 Task: See all the articles on managing availability.
Action: Mouse moved to (693, 73)
Screenshot: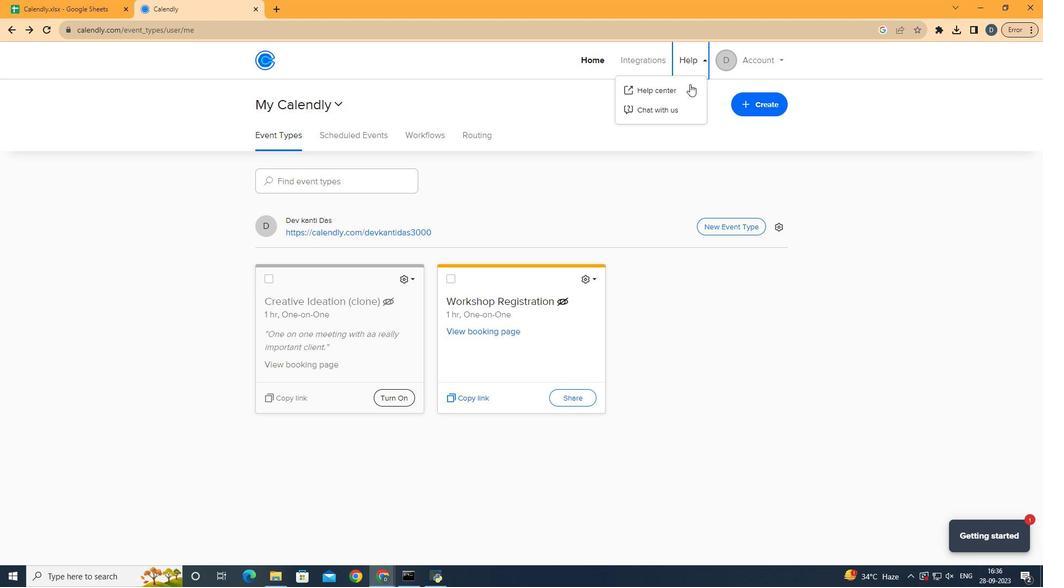
Action: Mouse pressed left at (693, 73)
Screenshot: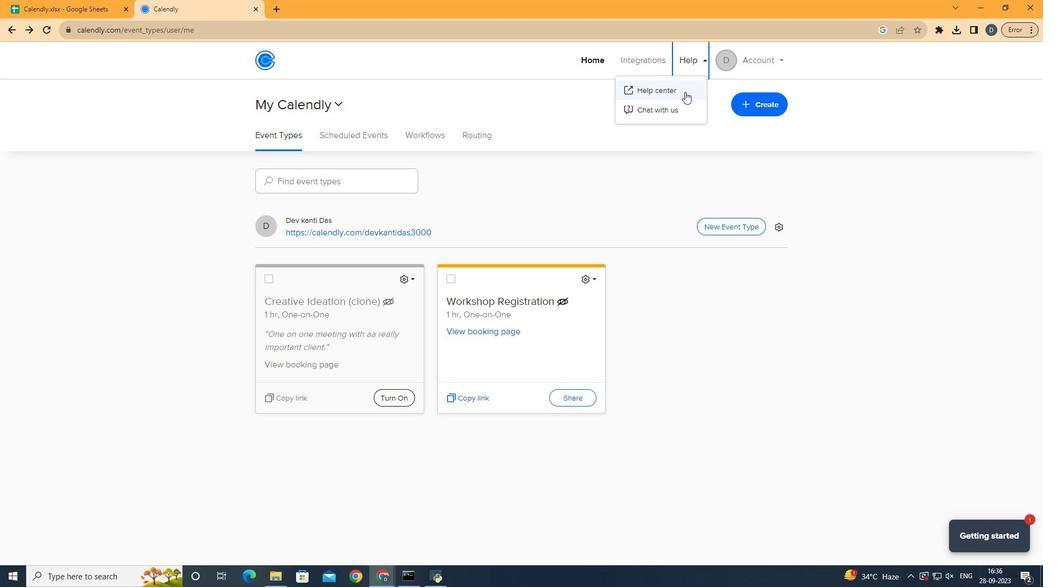 
Action: Mouse moved to (680, 96)
Screenshot: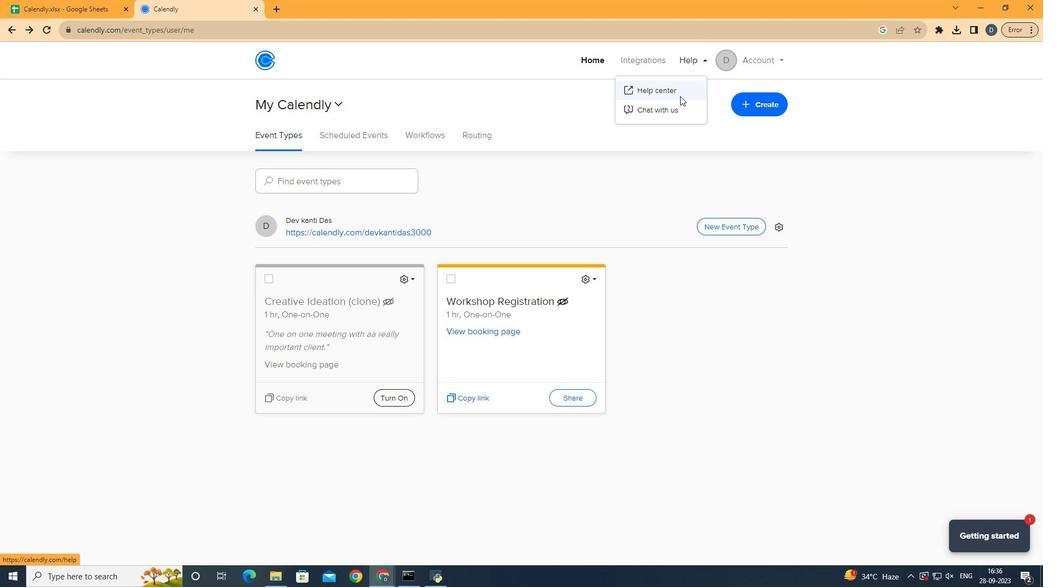 
Action: Mouse pressed left at (680, 96)
Screenshot: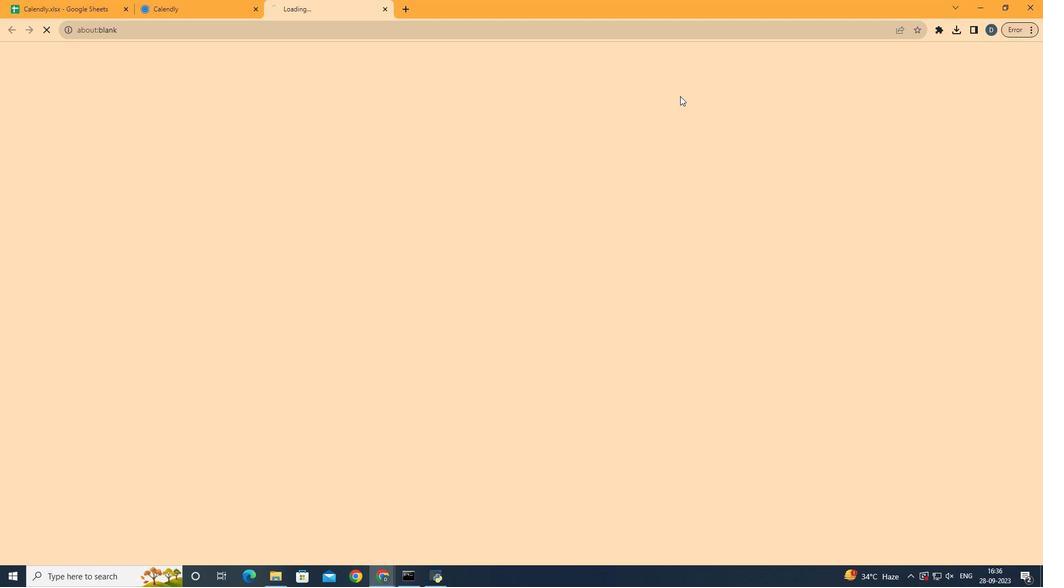 
Action: Mouse moved to (597, 277)
Screenshot: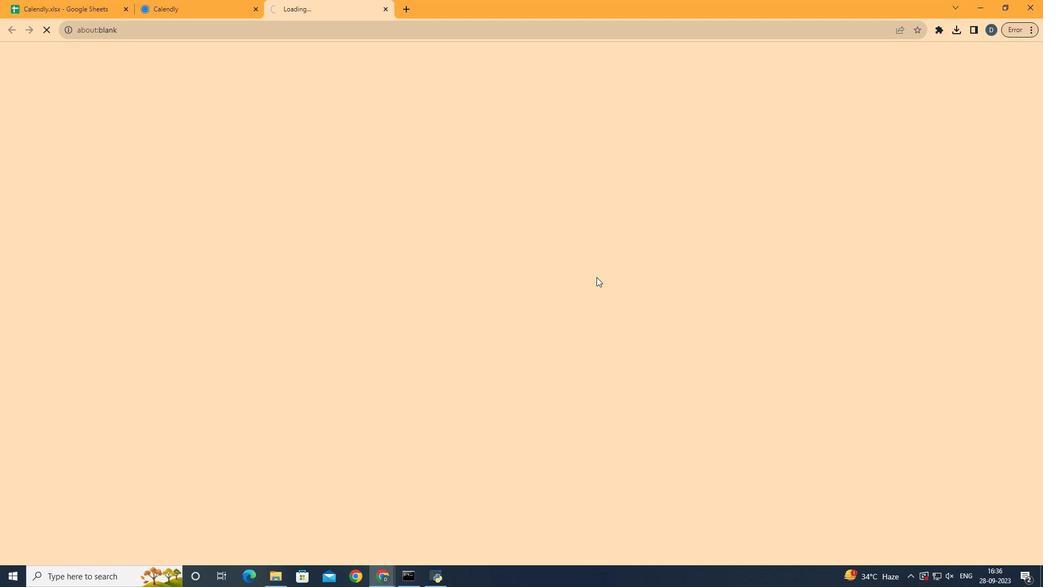 
Action: Mouse scrolled (597, 276) with delta (0, 0)
Screenshot: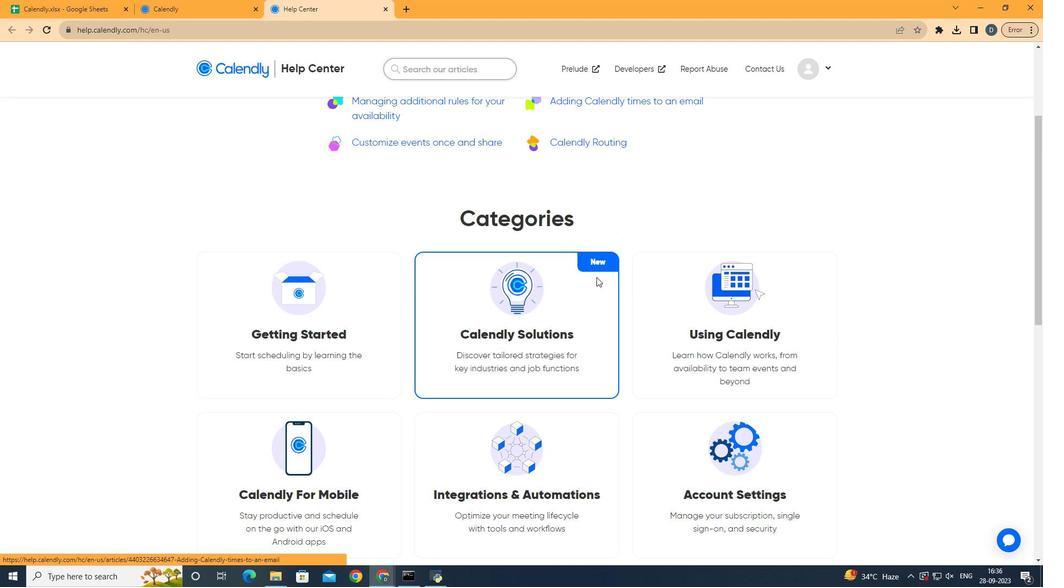 
Action: Mouse scrolled (597, 276) with delta (0, 0)
Screenshot: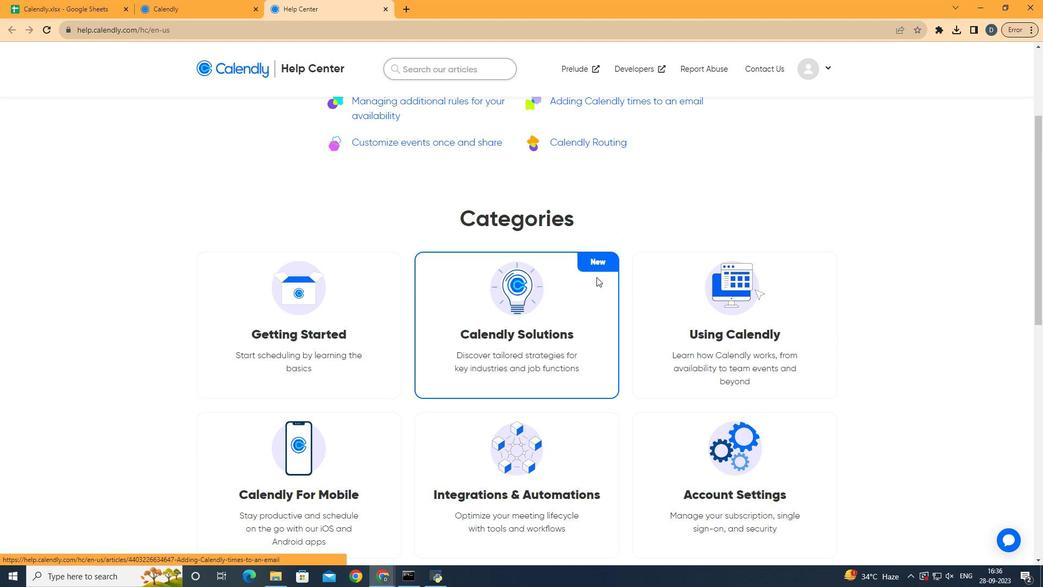 
Action: Mouse scrolled (597, 276) with delta (0, 0)
Screenshot: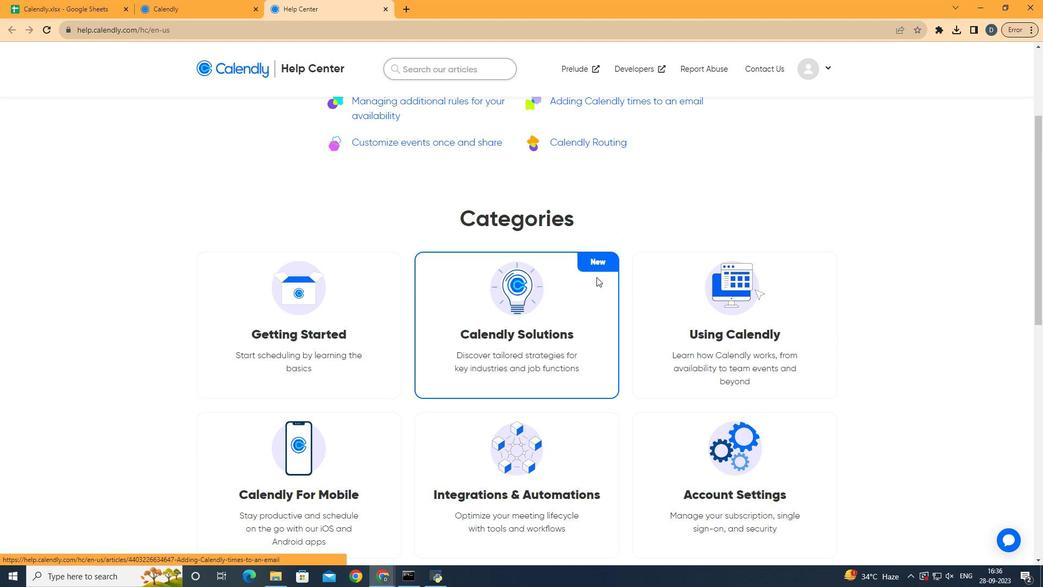 
Action: Mouse scrolled (597, 276) with delta (0, 0)
Screenshot: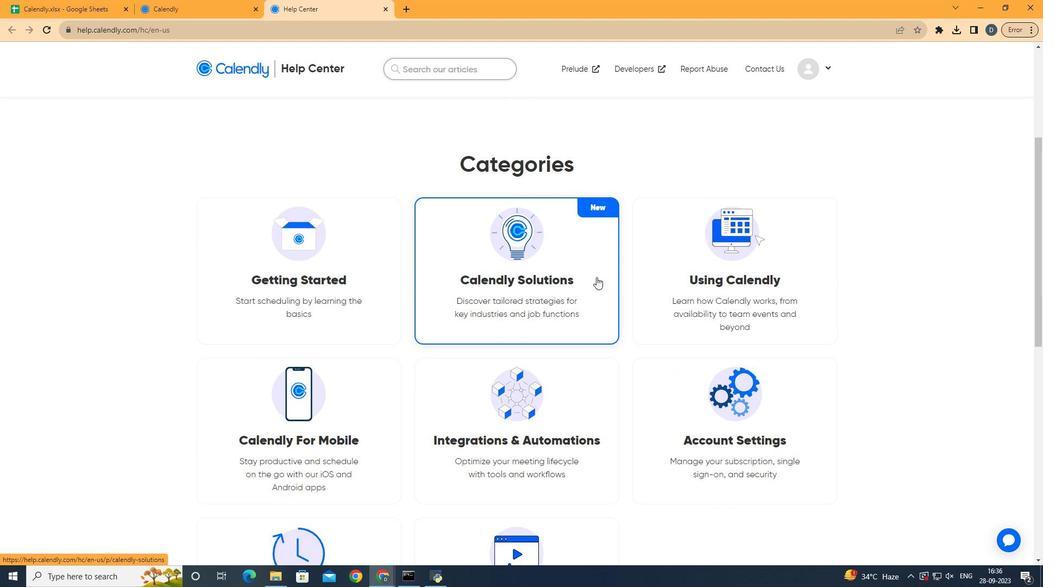 
Action: Mouse moved to (718, 263)
Screenshot: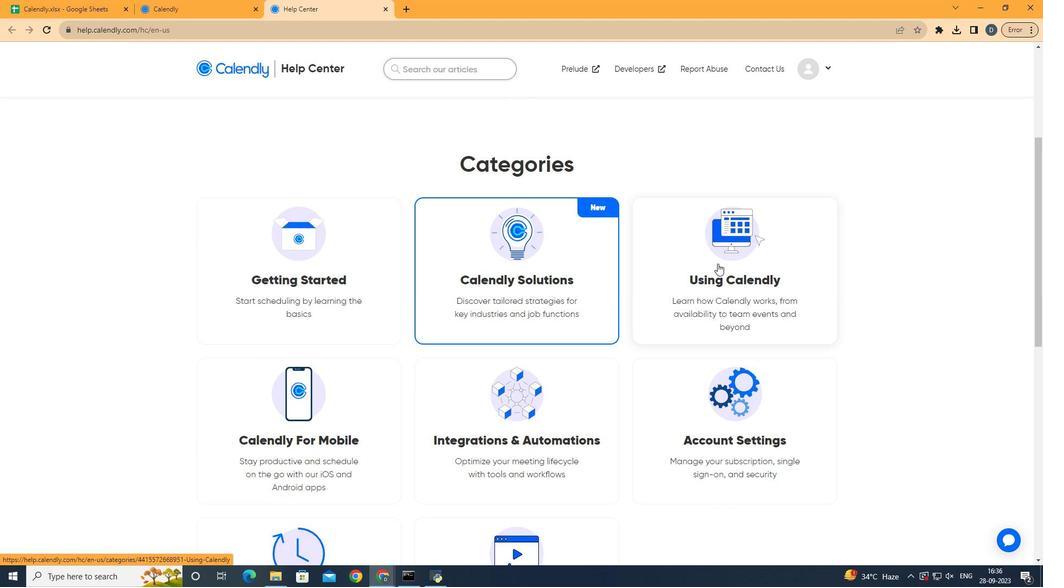 
Action: Mouse pressed left at (718, 263)
Screenshot: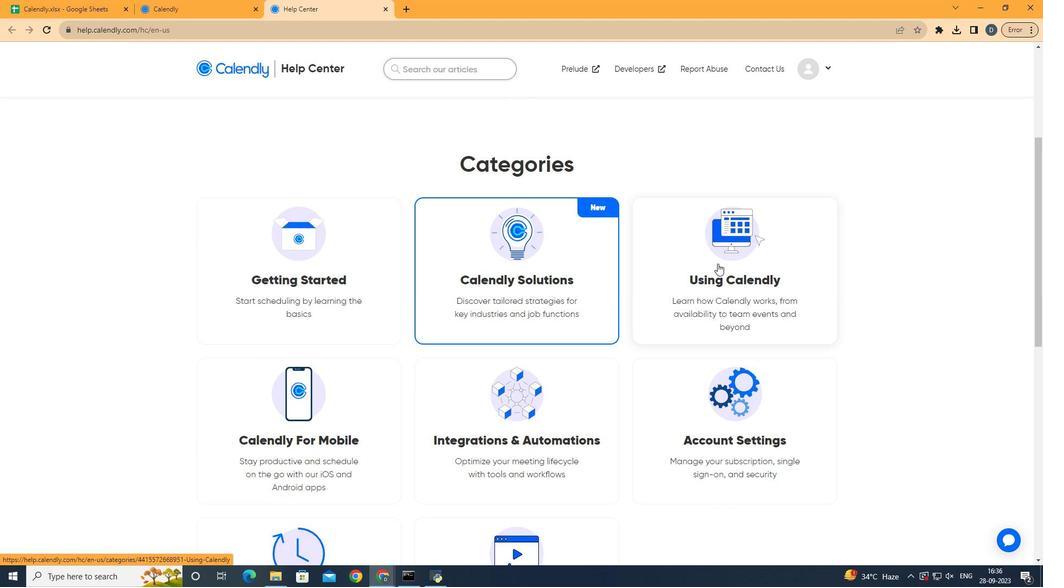 
Action: Mouse scrolled (718, 263) with delta (0, 0)
Screenshot: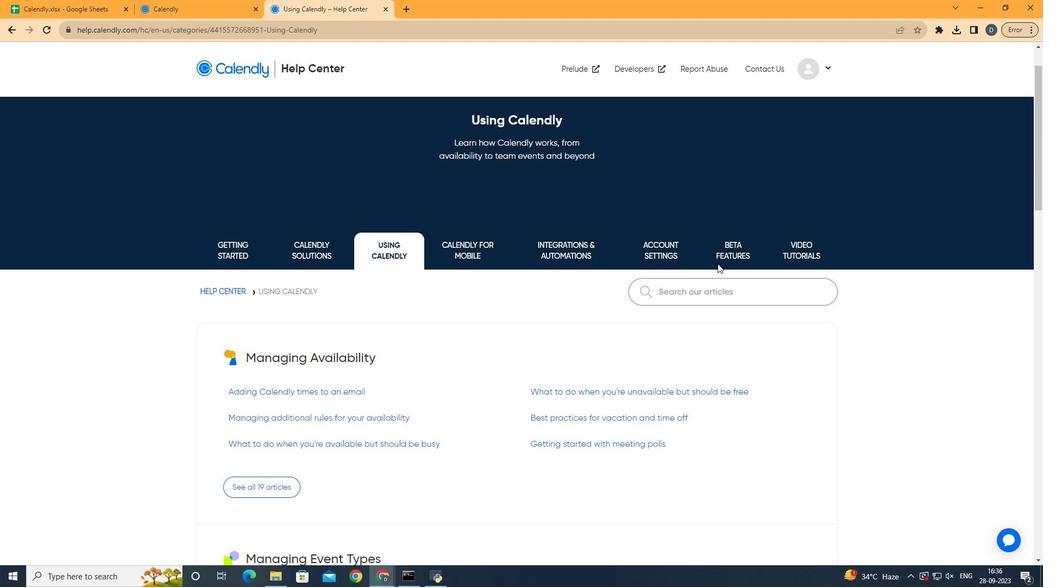 
Action: Mouse scrolled (718, 264) with delta (0, 0)
Screenshot: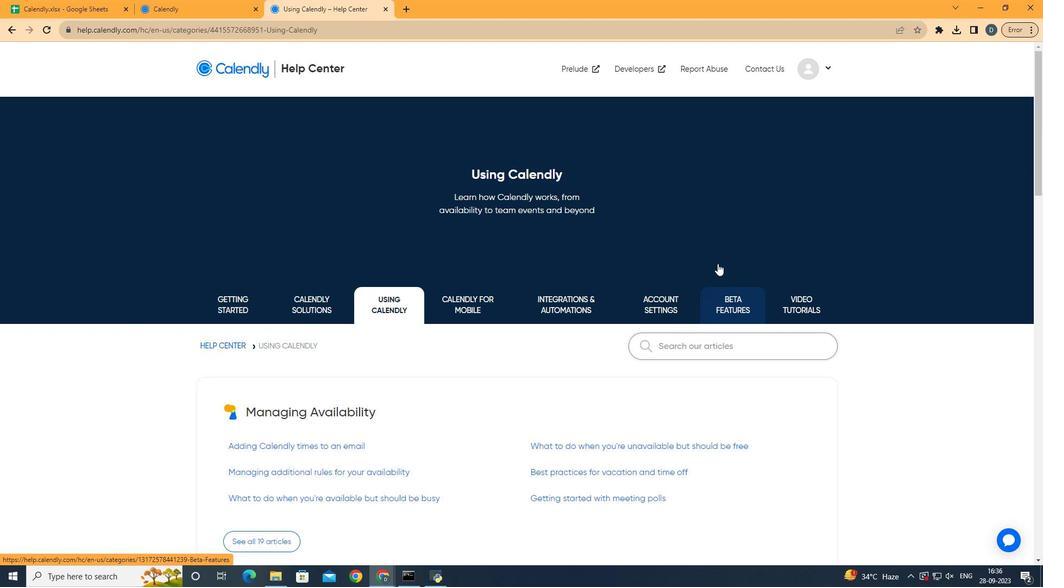 
Action: Mouse scrolled (718, 264) with delta (0, 0)
Screenshot: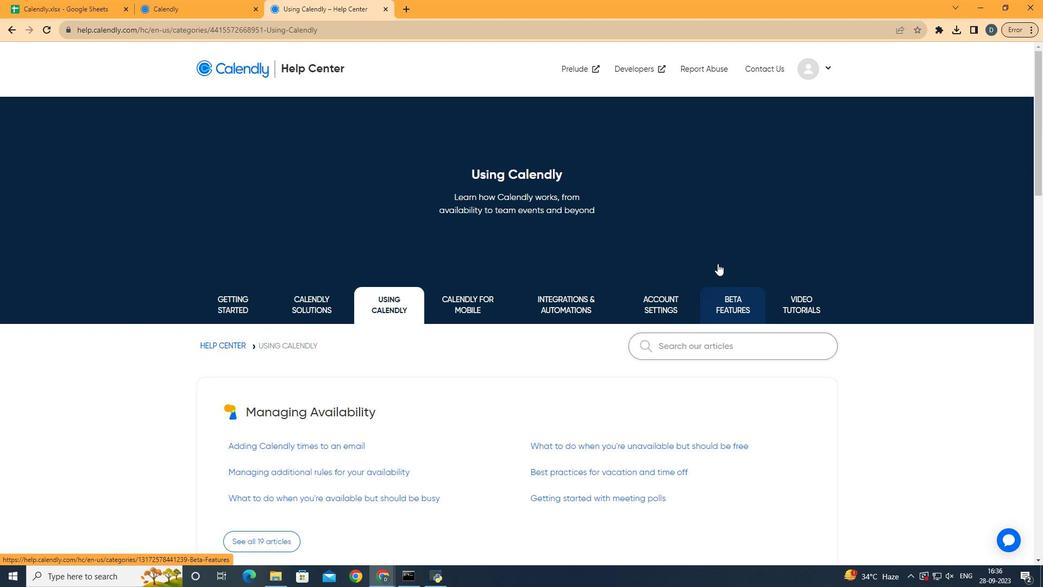 
Action: Mouse moved to (434, 349)
Screenshot: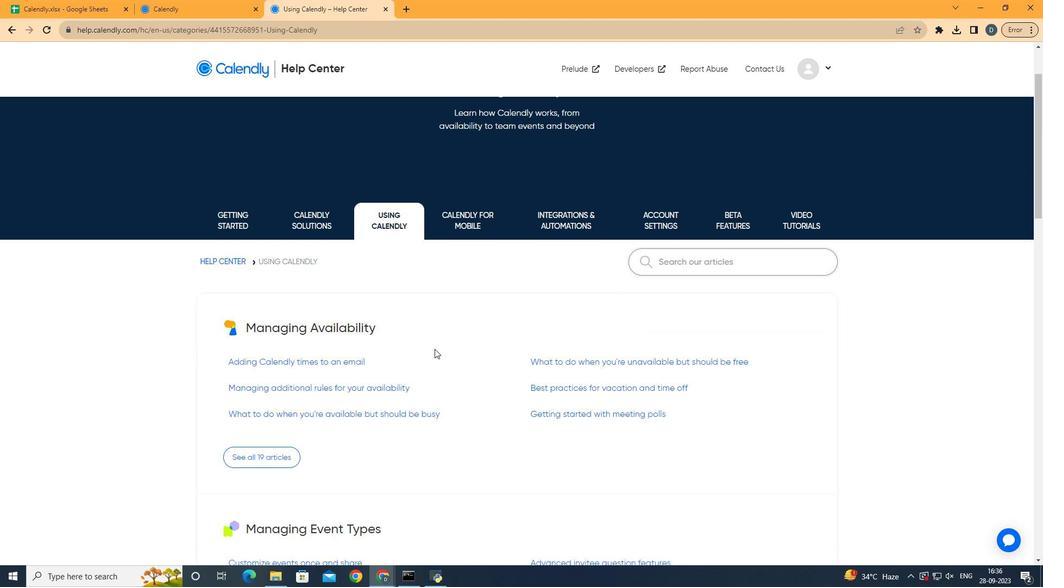 
Action: Mouse scrolled (434, 348) with delta (0, 0)
Screenshot: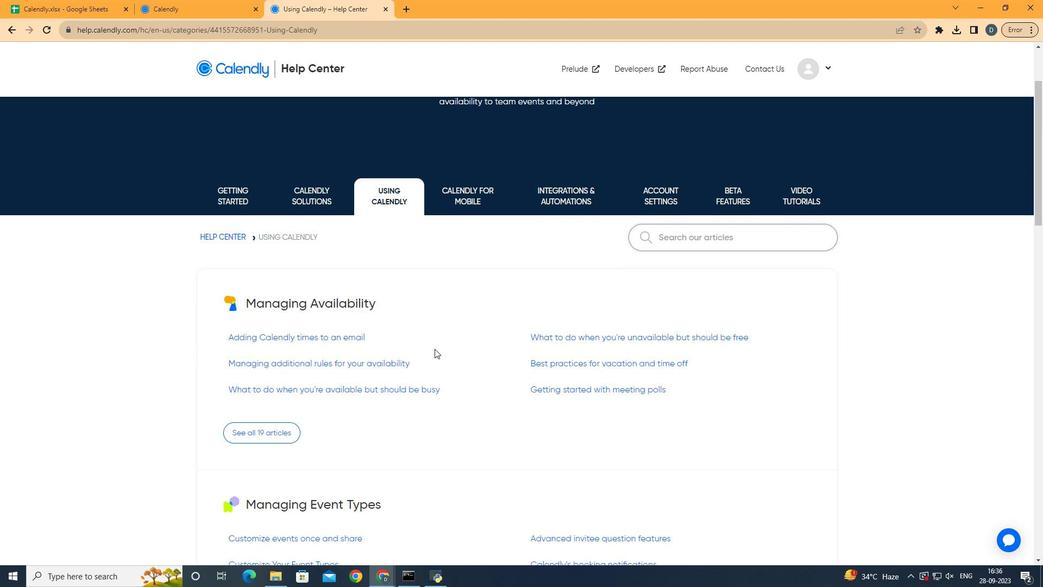 
Action: Mouse scrolled (434, 348) with delta (0, 0)
Screenshot: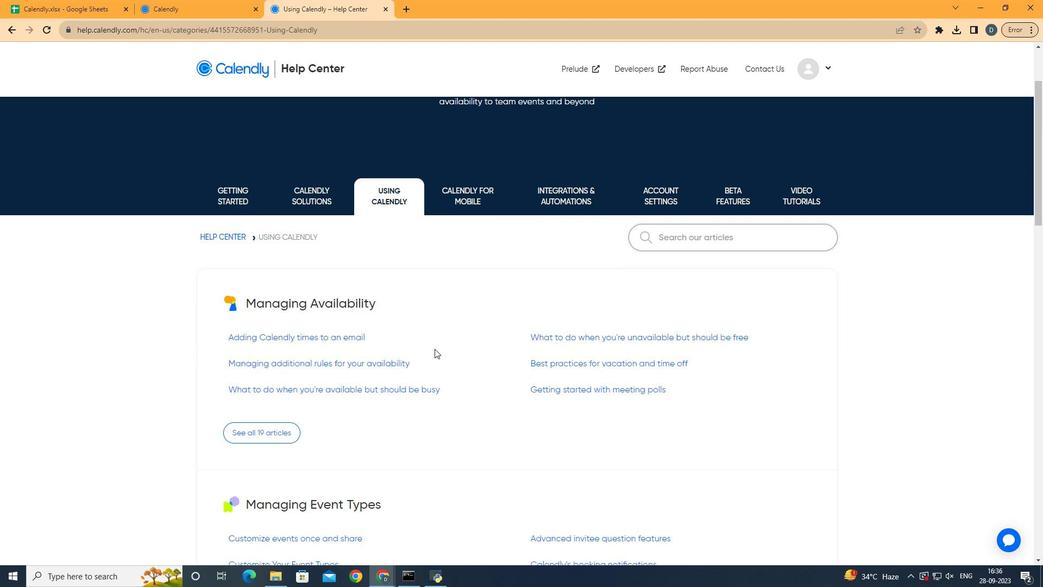 
Action: Mouse moved to (270, 433)
Screenshot: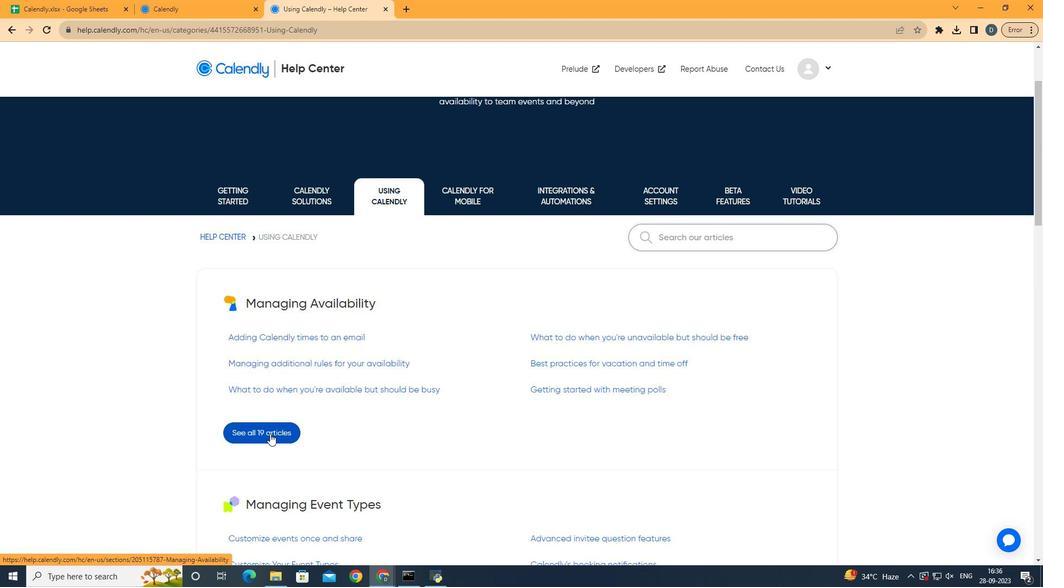 
Action: Mouse pressed left at (270, 433)
Screenshot: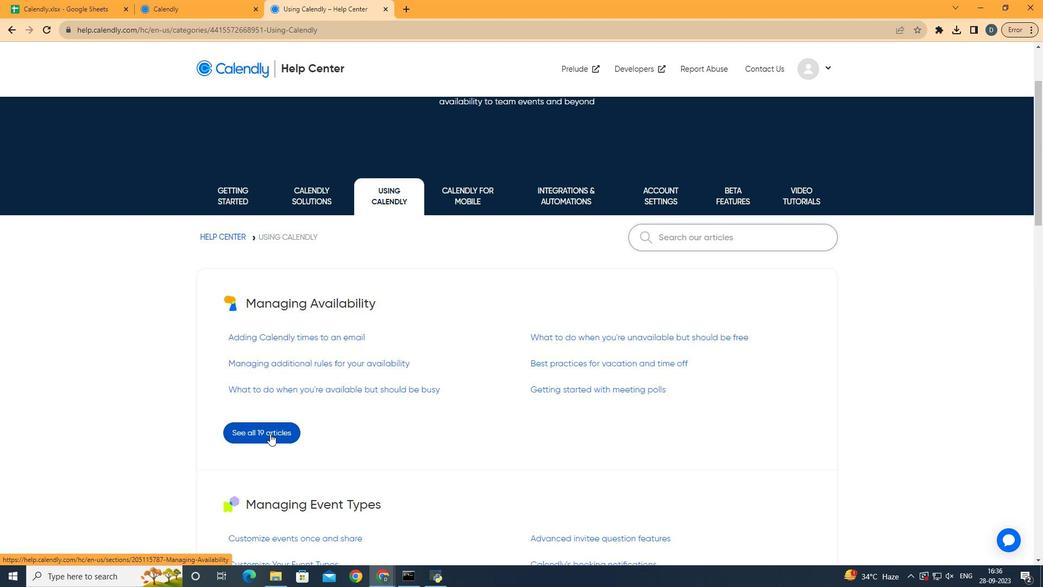 
Action: Mouse moved to (593, 395)
Screenshot: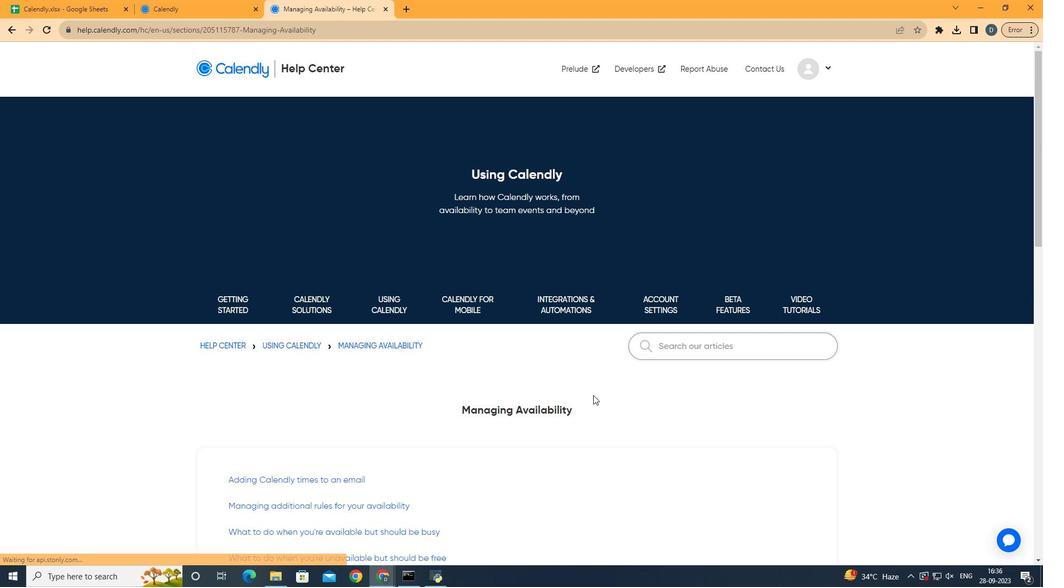 
Action: Mouse scrolled (593, 394) with delta (0, 0)
Screenshot: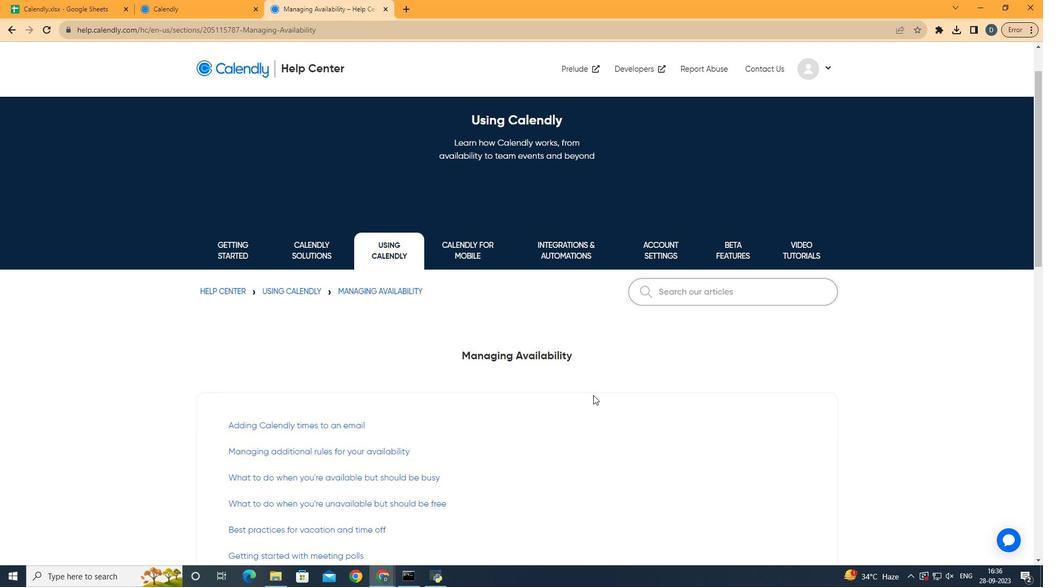 
